 Task: For heading Arial black with underline.  font size for heading18,  'Change the font style of data to'Calibri.  and font size to 9,  Change the alignment of both headline & data to Align center.  In the sheet  Excel Workbook Templatebook
Action: Mouse moved to (128, 121)
Screenshot: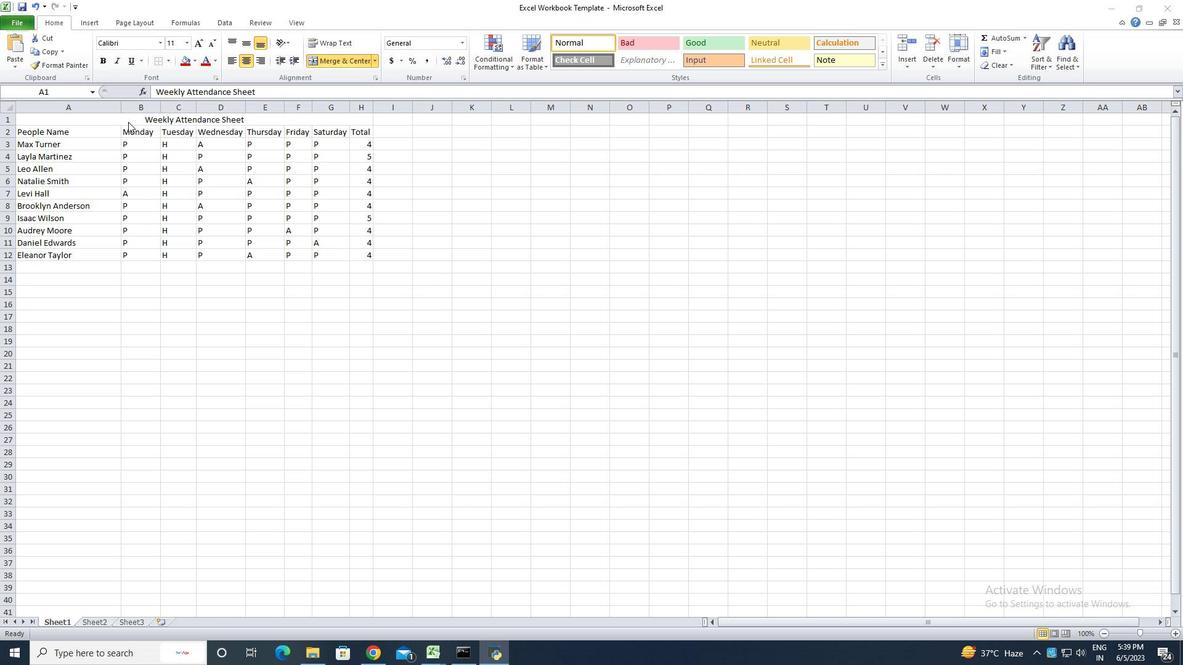 
Action: Mouse pressed left at (128, 121)
Screenshot: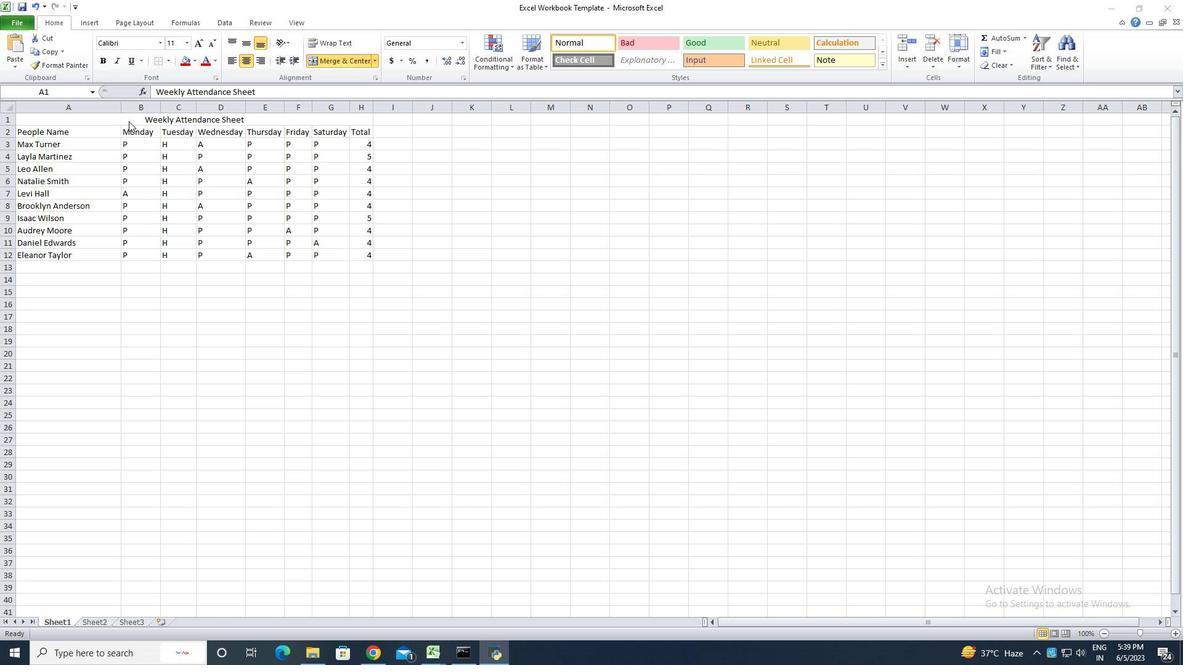 
Action: Mouse moved to (160, 40)
Screenshot: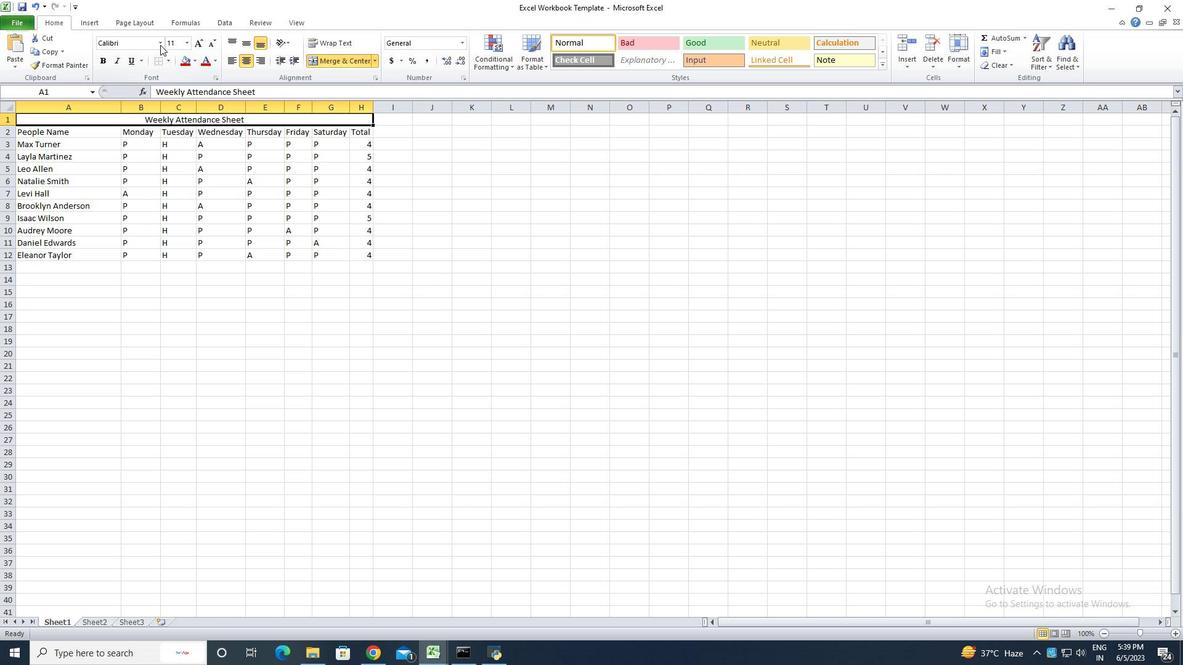
Action: Mouse pressed left at (160, 40)
Screenshot: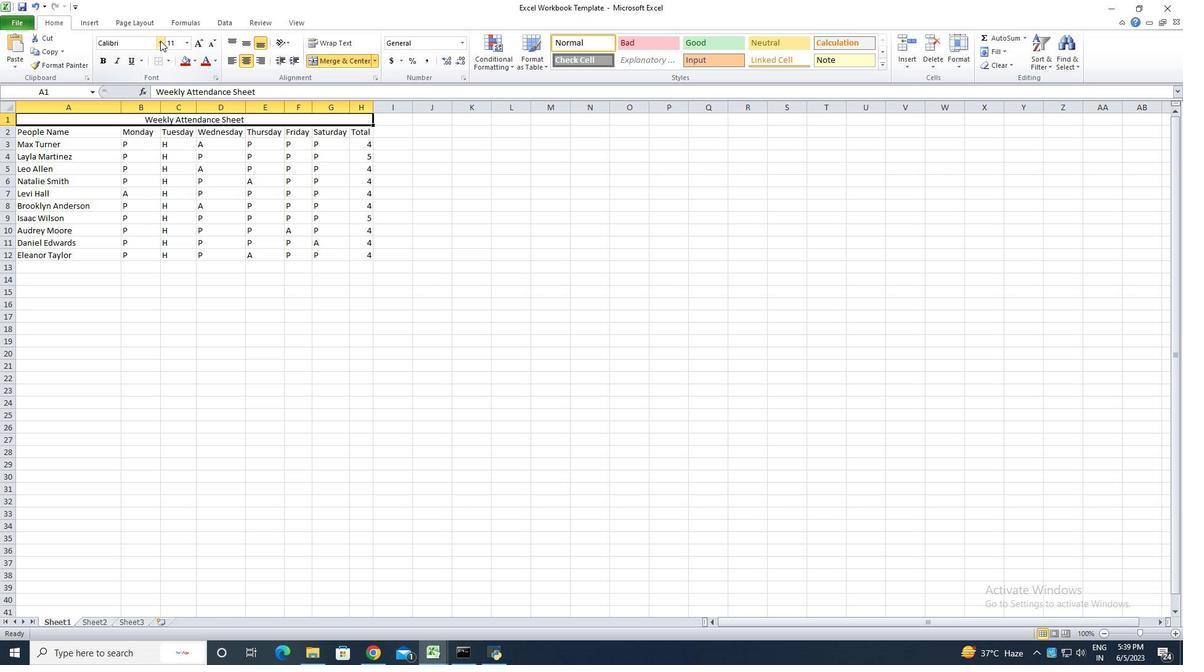 
Action: Mouse moved to (153, 154)
Screenshot: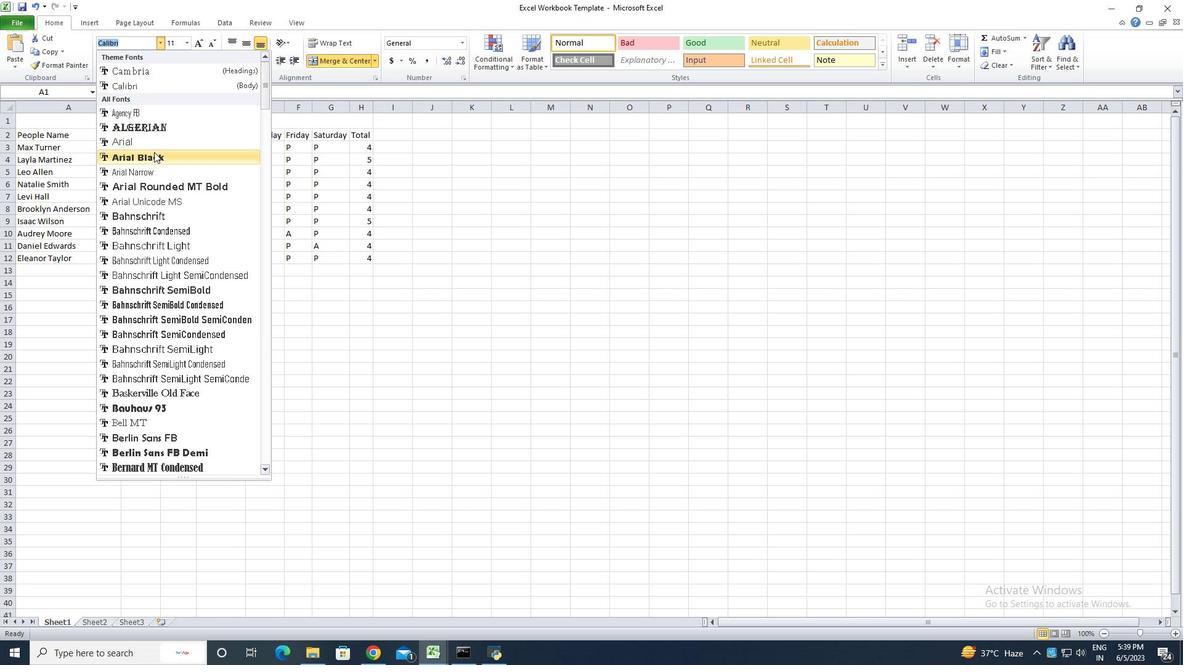 
Action: Mouse pressed left at (153, 154)
Screenshot: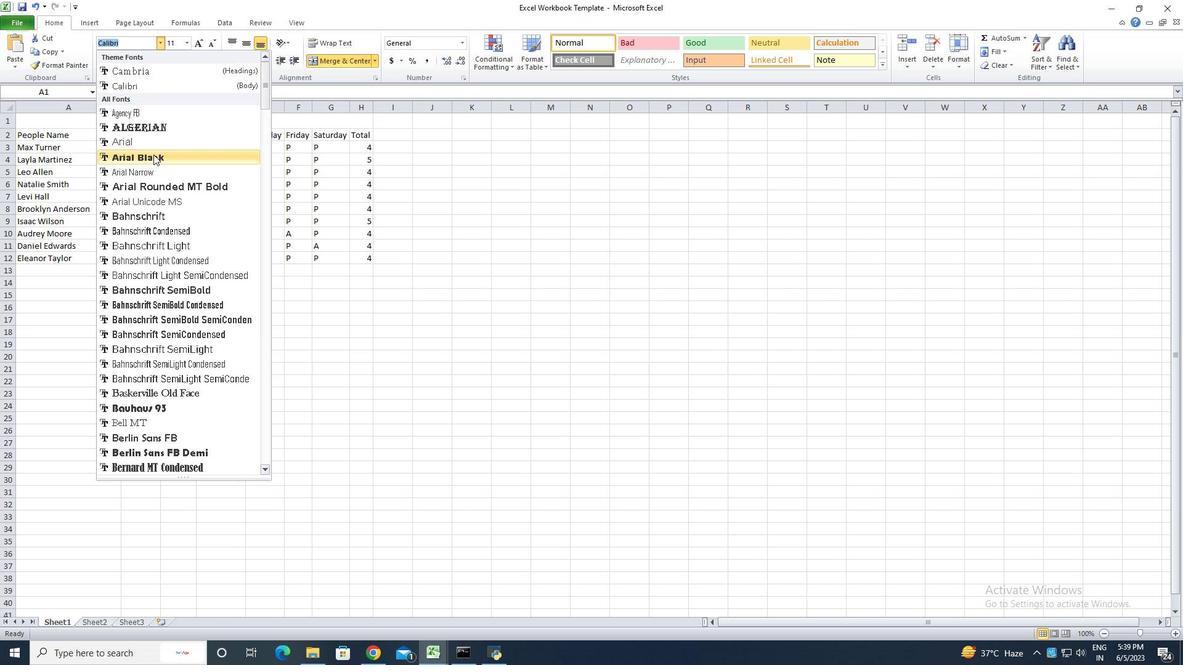 
Action: Mouse moved to (133, 60)
Screenshot: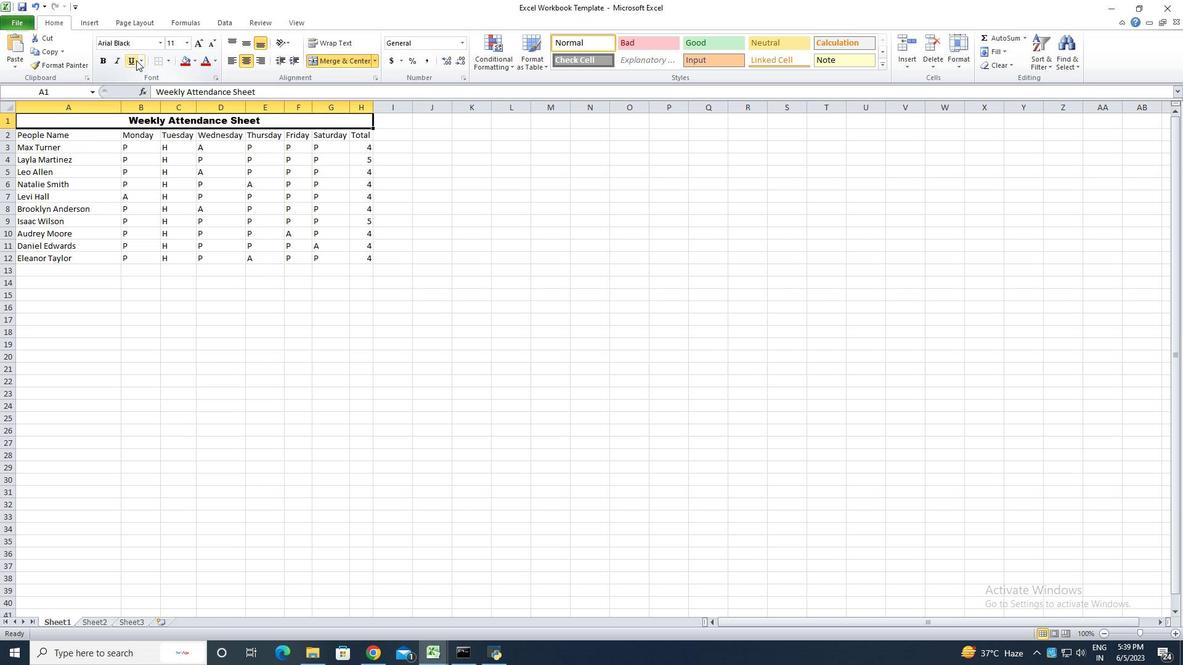 
Action: Mouse pressed left at (133, 60)
Screenshot: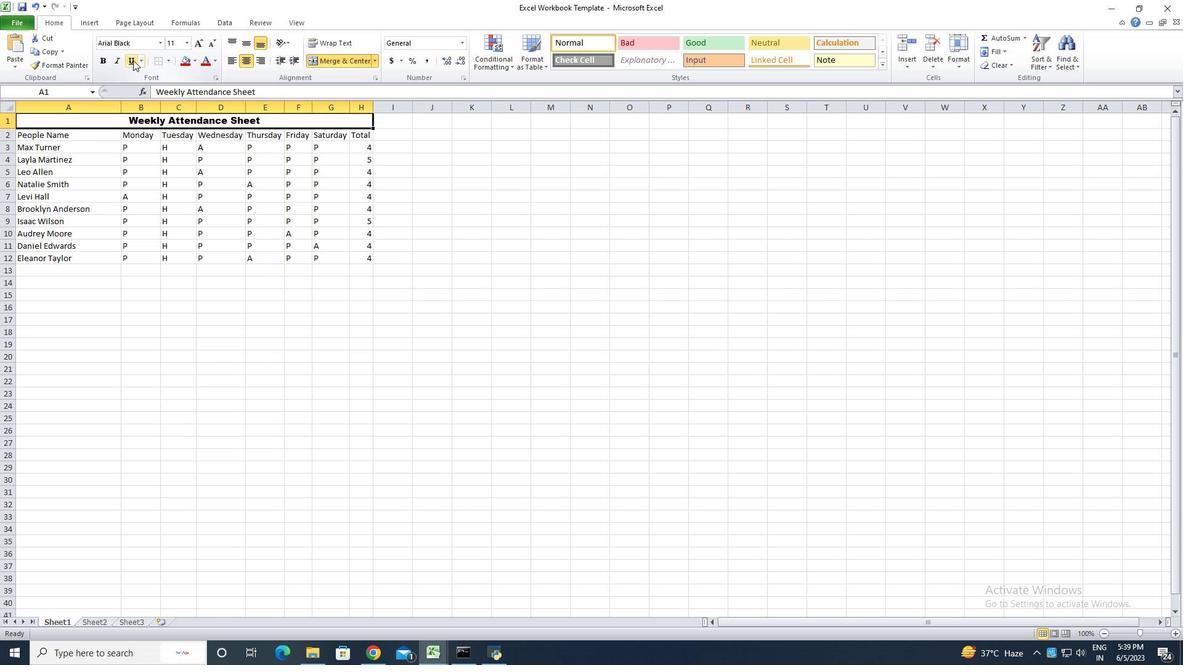 
Action: Mouse moved to (198, 41)
Screenshot: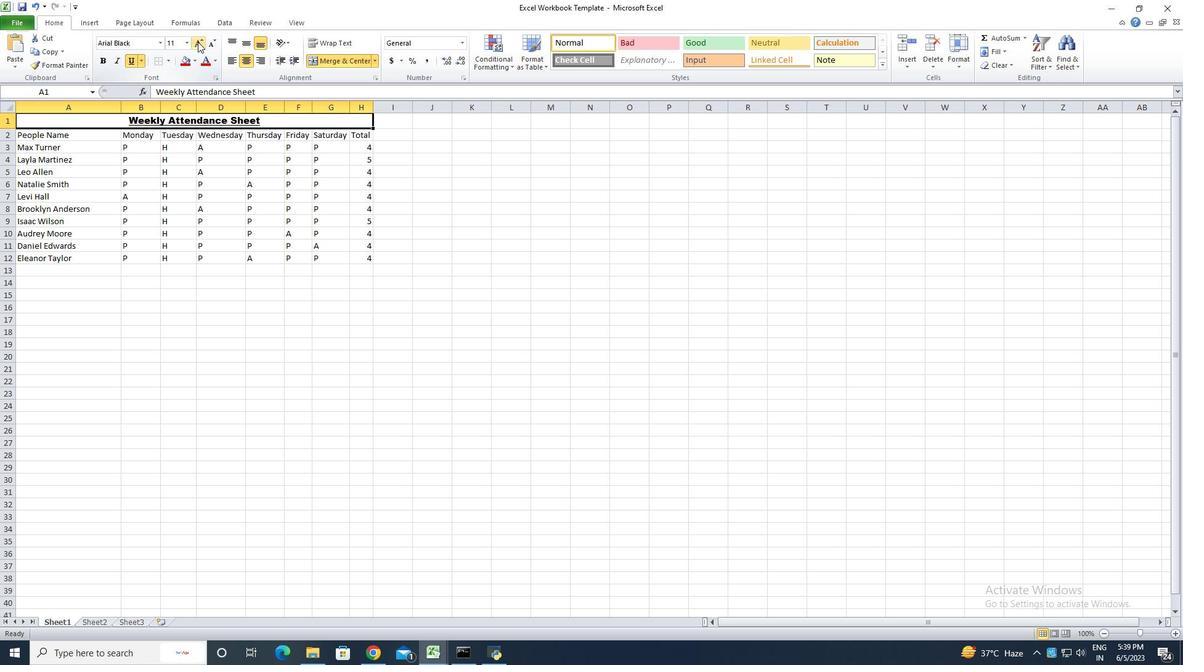 
Action: Mouse pressed left at (198, 41)
Screenshot: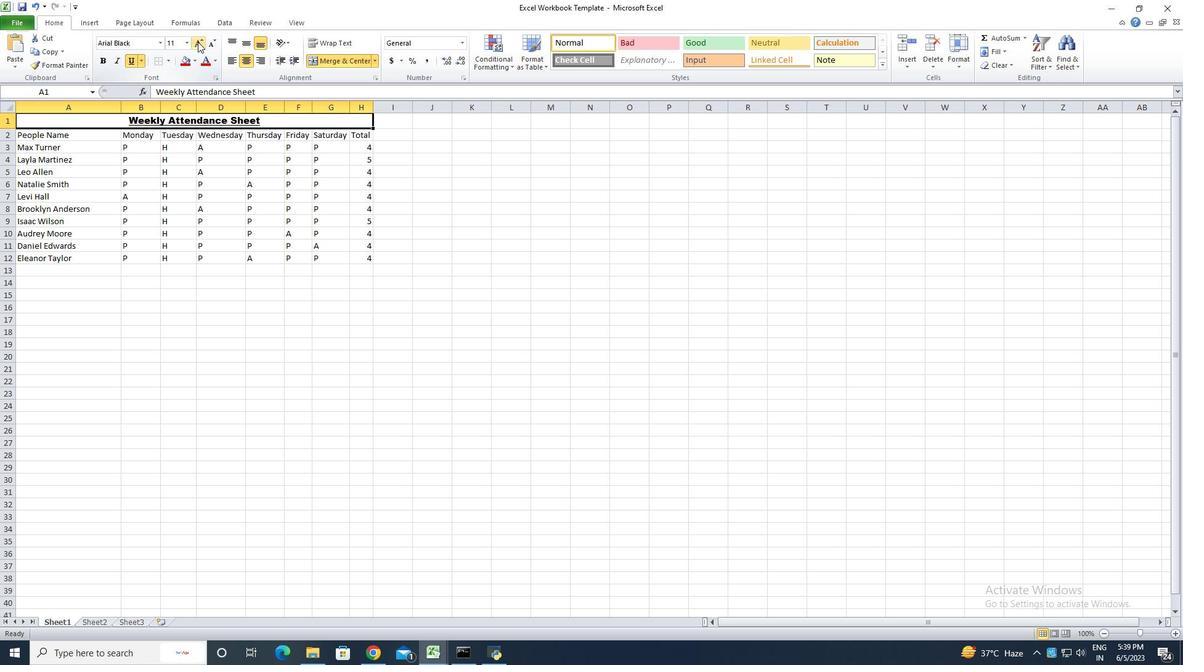 
Action: Mouse pressed left at (198, 41)
Screenshot: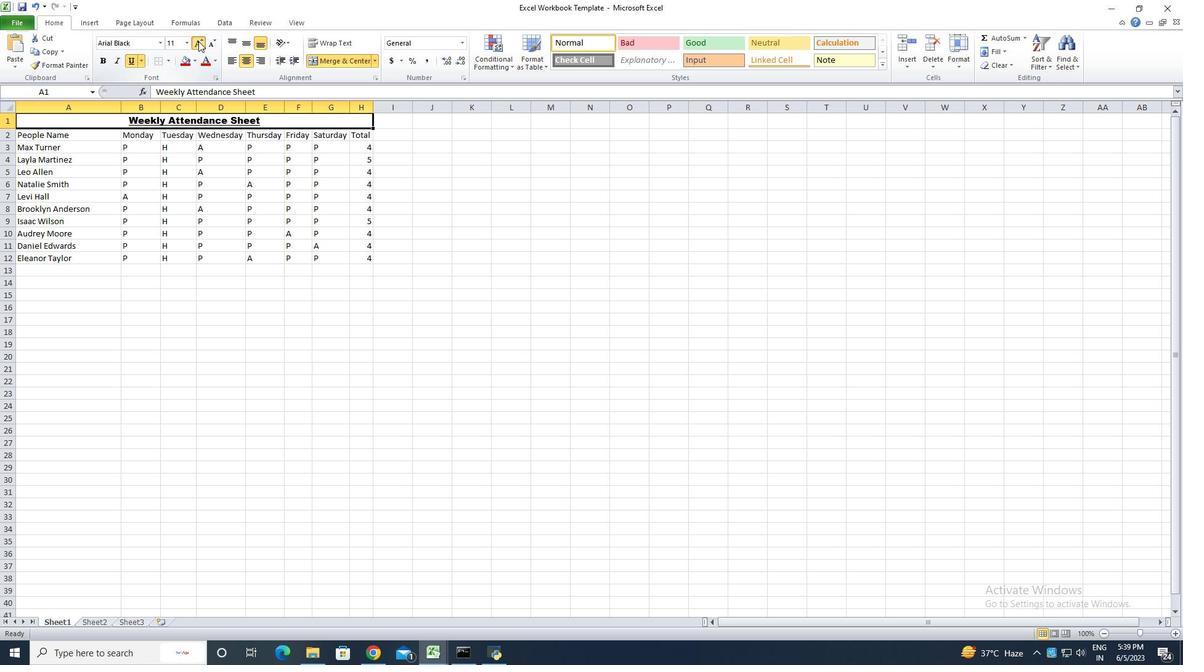 
Action: Mouse pressed left at (198, 41)
Screenshot: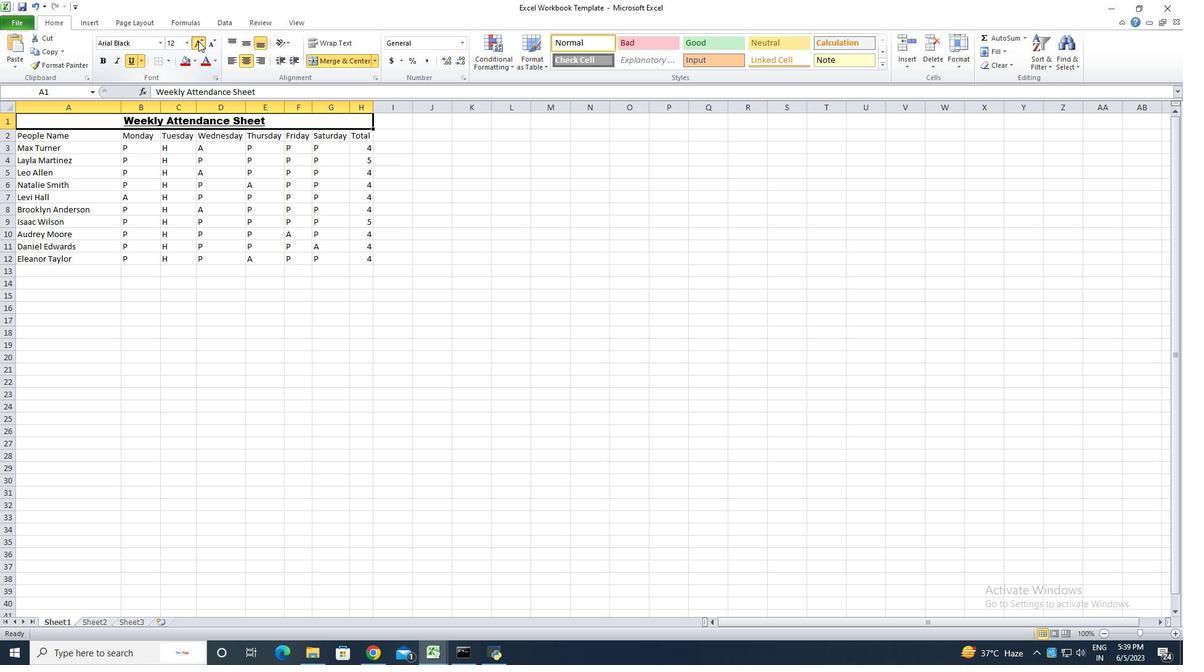 
Action: Mouse pressed left at (198, 41)
Screenshot: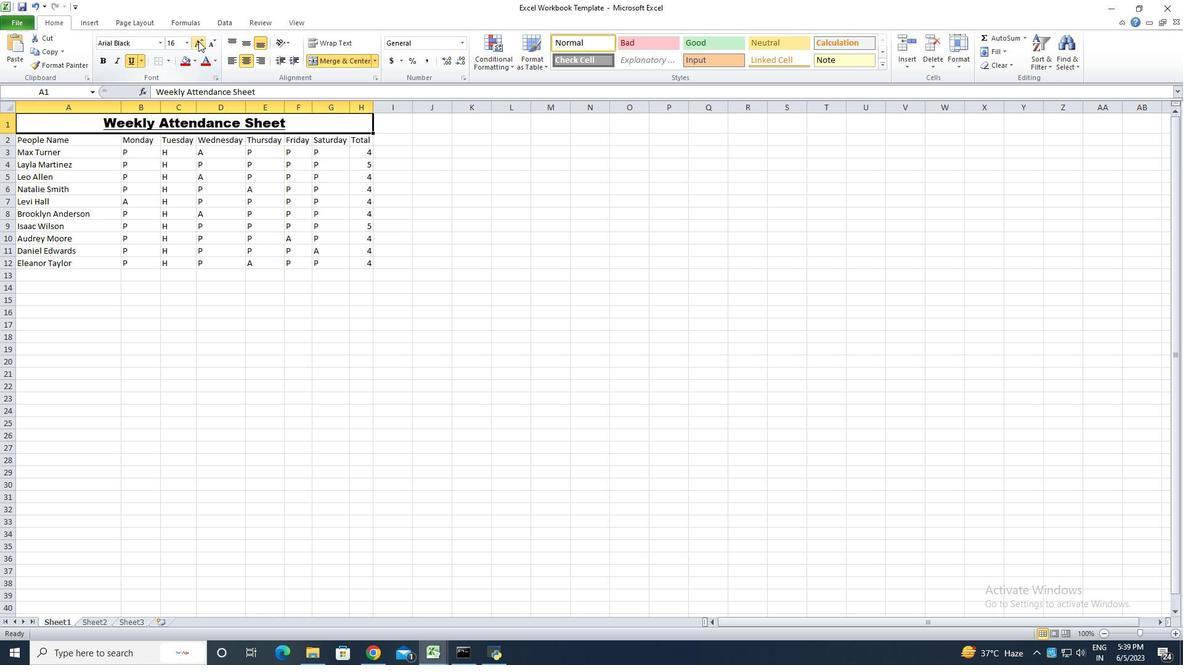 
Action: Mouse moved to (40, 143)
Screenshot: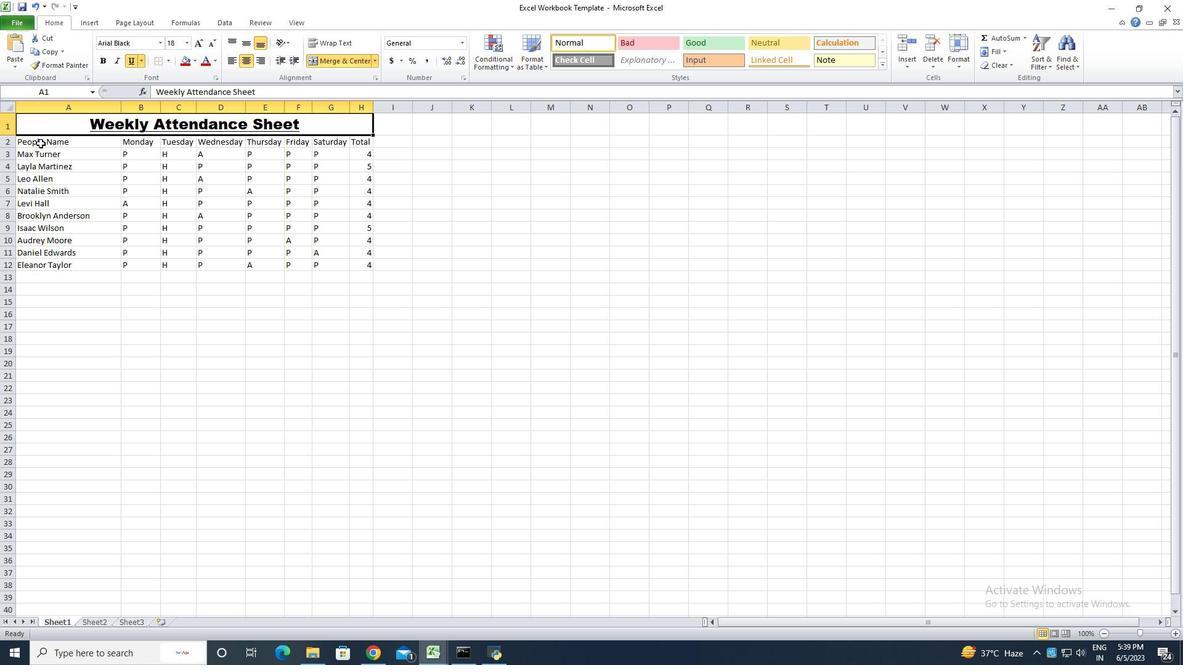 
Action: Mouse pressed left at (40, 143)
Screenshot: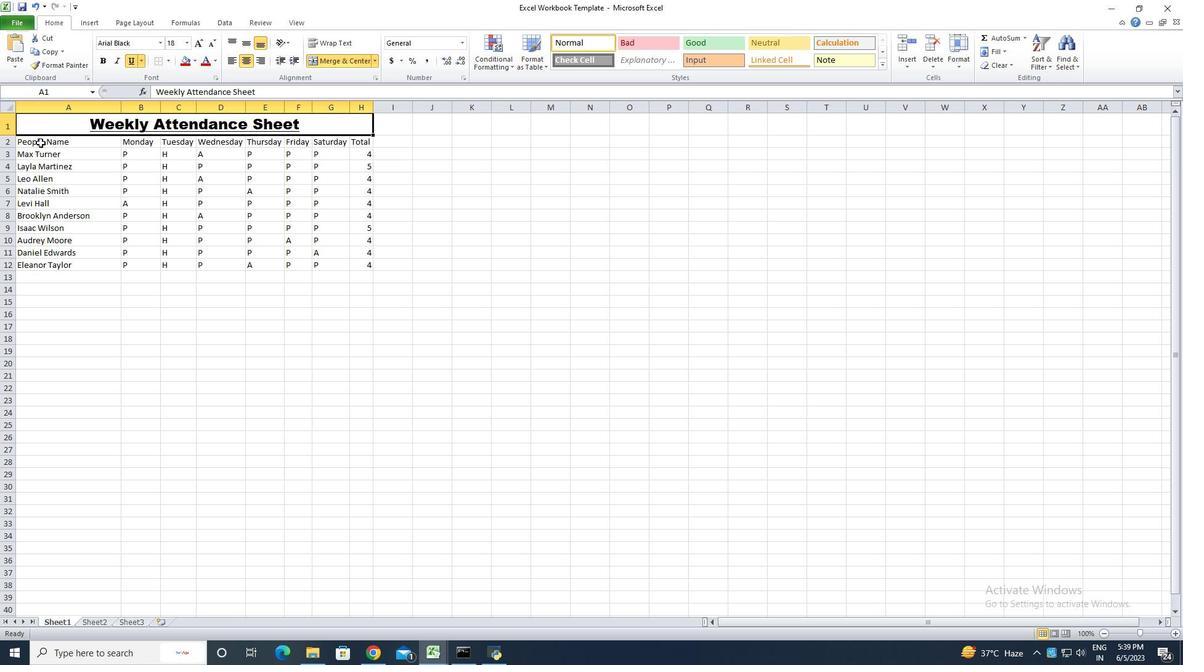
Action: Mouse moved to (160, 45)
Screenshot: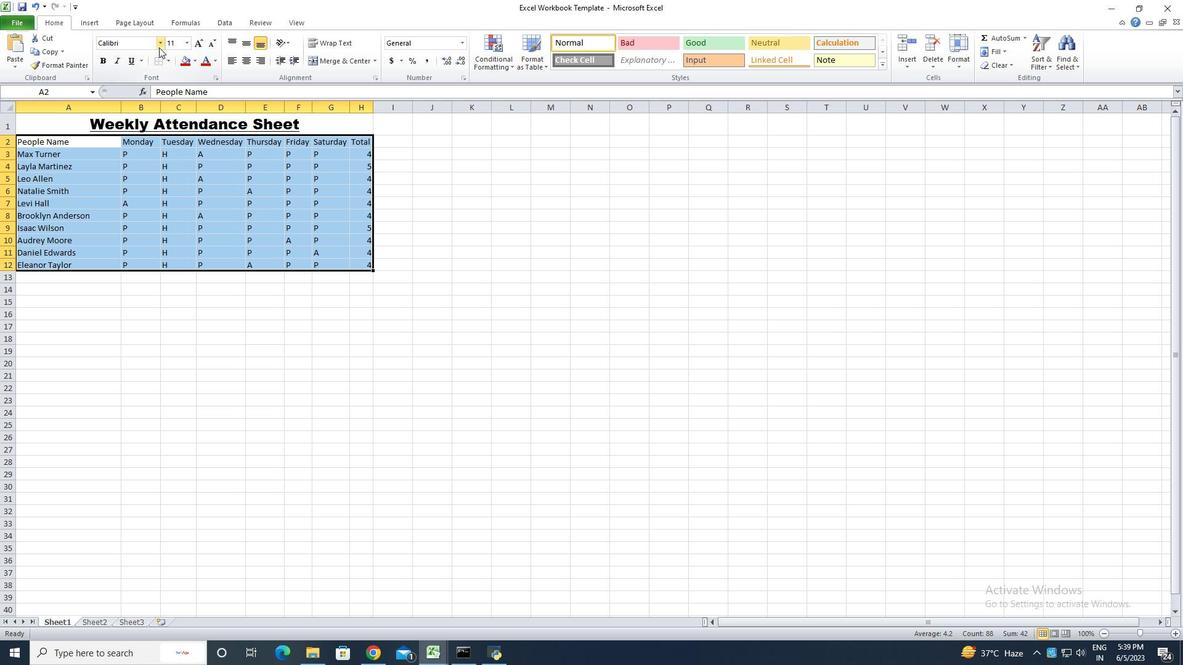 
Action: Mouse pressed left at (160, 45)
Screenshot: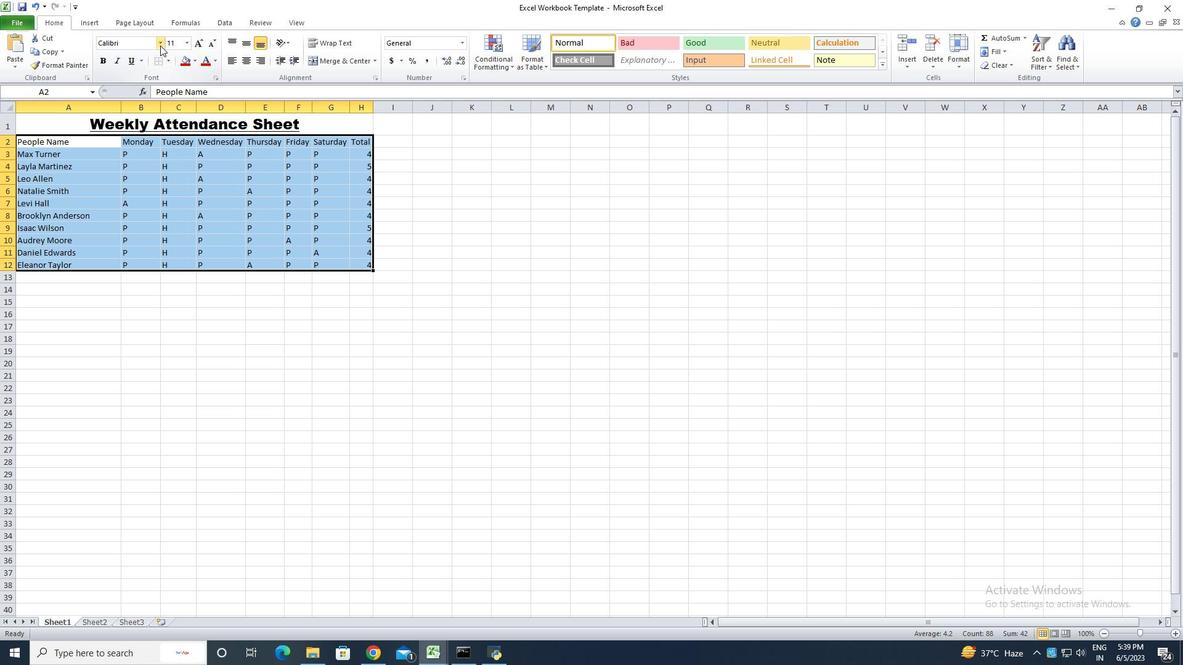 
Action: Mouse moved to (147, 84)
Screenshot: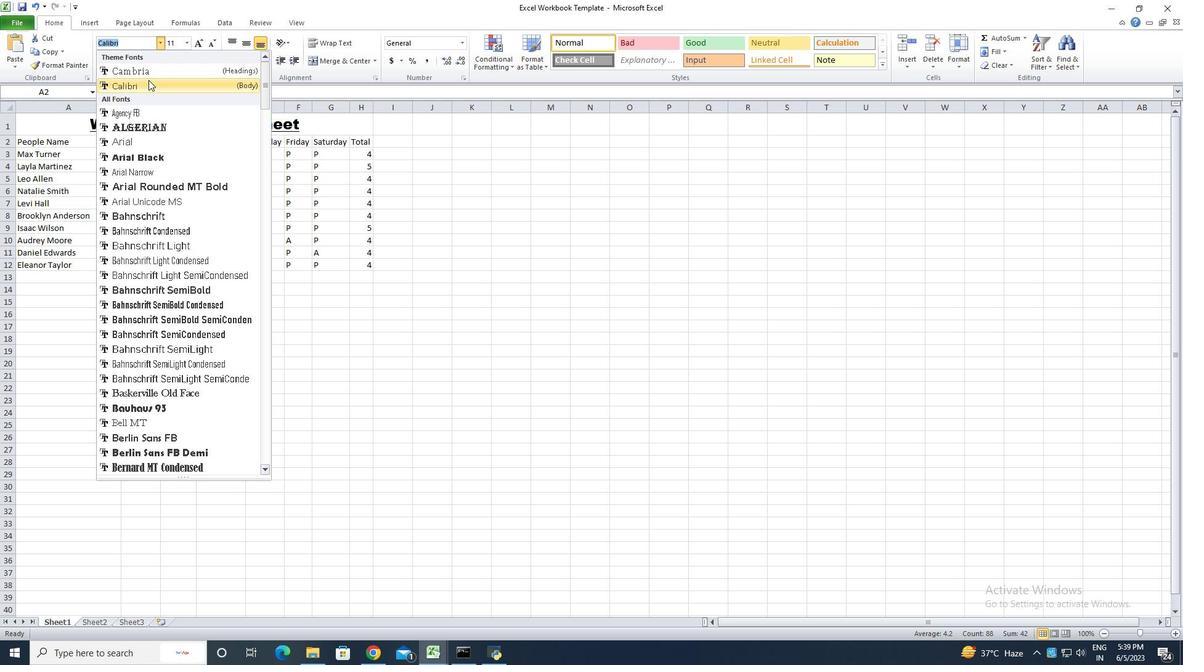 
Action: Mouse pressed left at (147, 84)
Screenshot: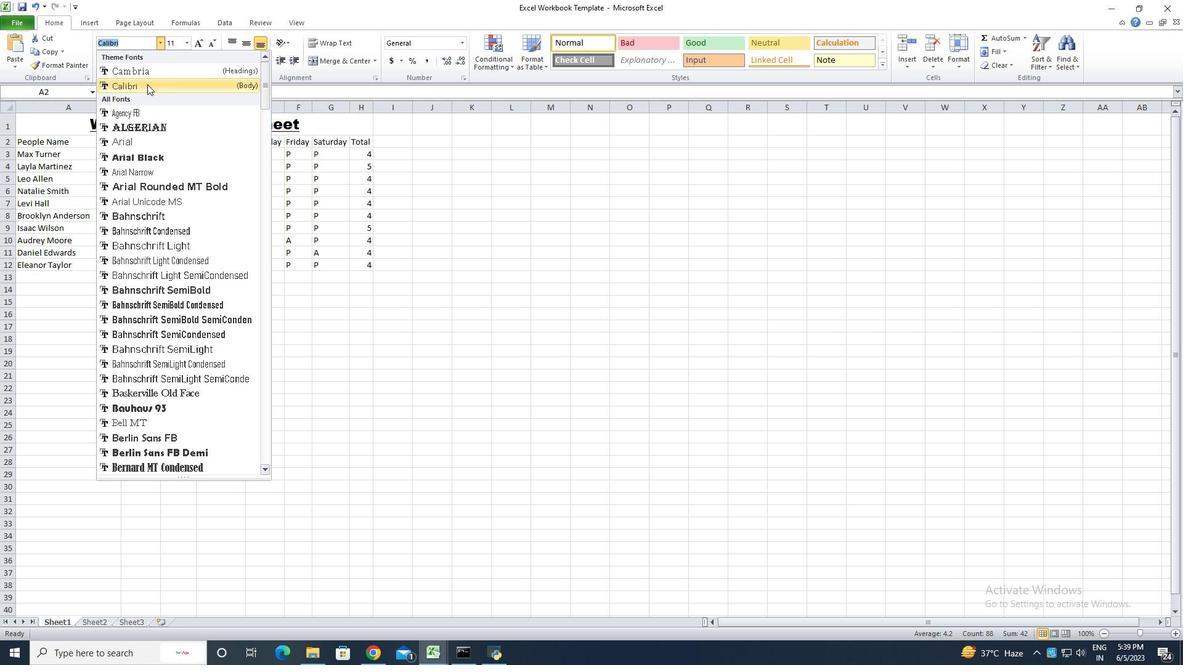 
Action: Mouse moved to (212, 46)
Screenshot: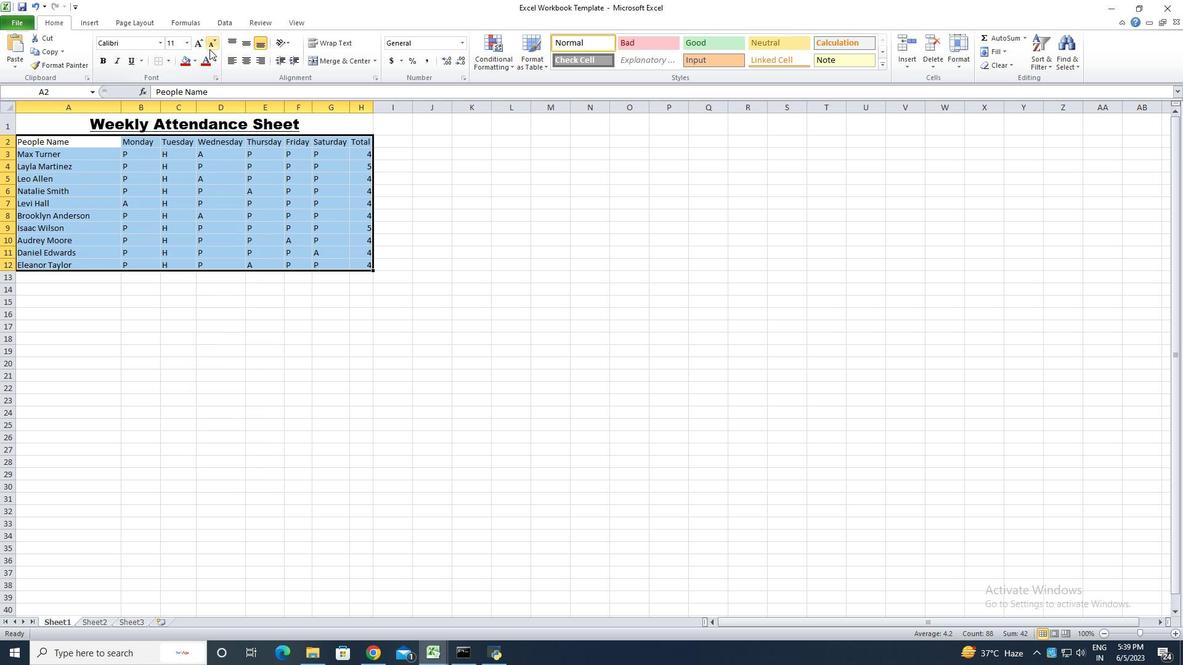 
Action: Mouse pressed left at (212, 46)
Screenshot: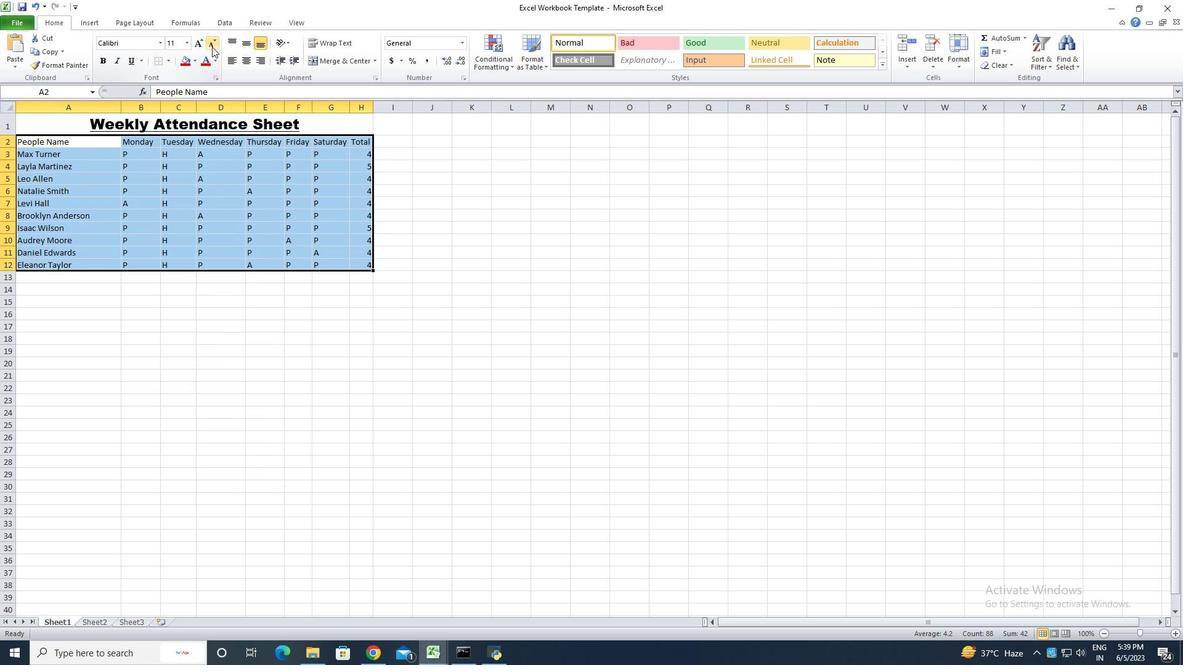 
Action: Mouse pressed left at (212, 46)
Screenshot: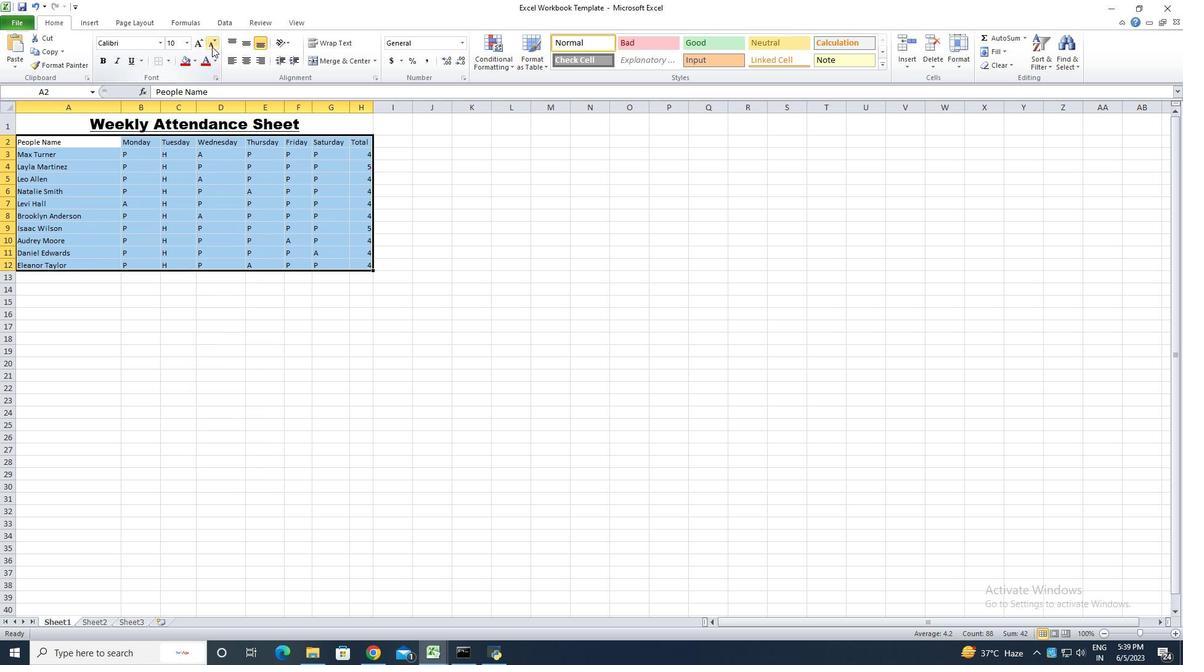 
Action: Mouse moved to (62, 122)
Screenshot: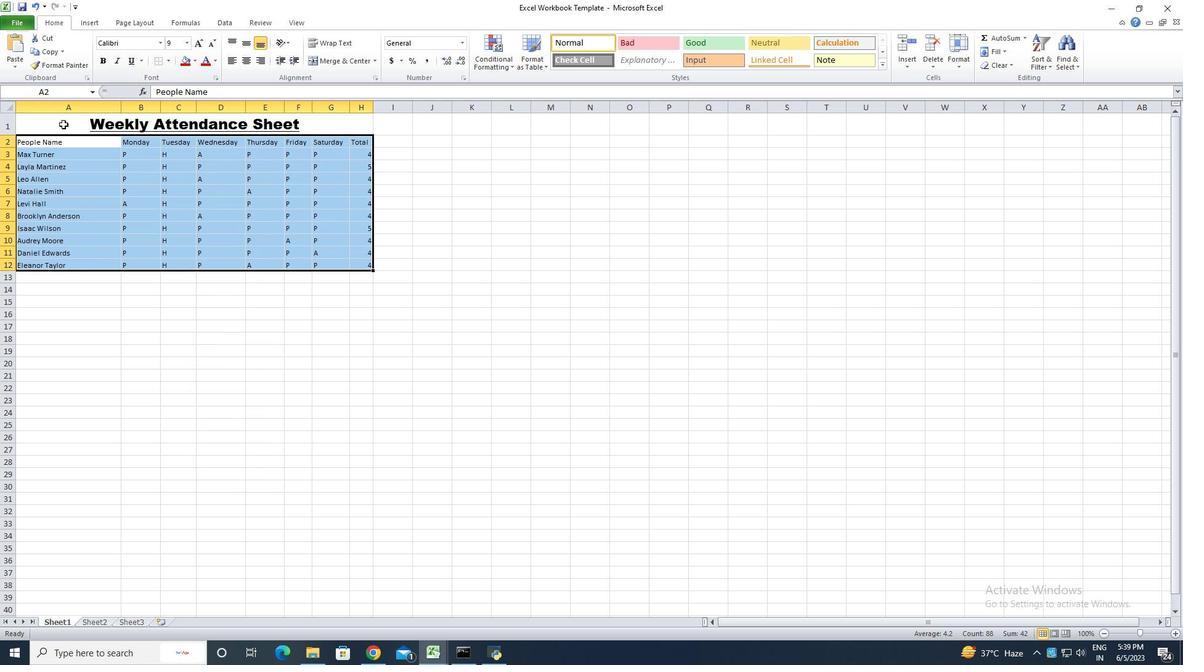 
Action: Mouse pressed left at (62, 122)
Screenshot: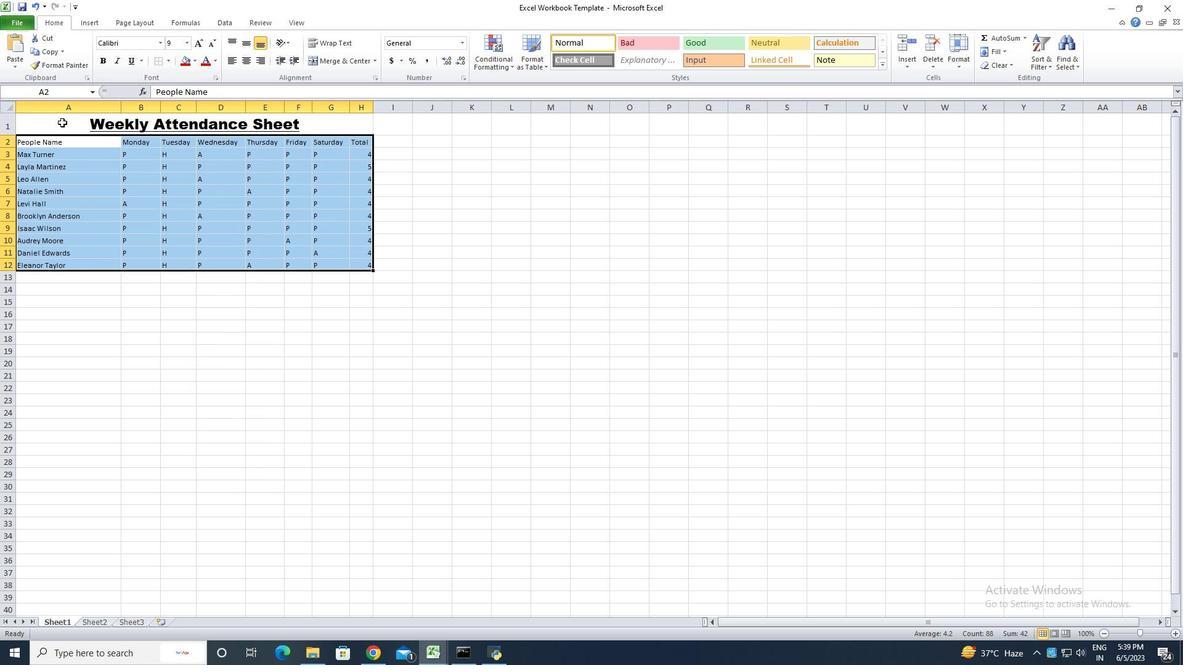 
Action: Mouse moved to (245, 64)
Screenshot: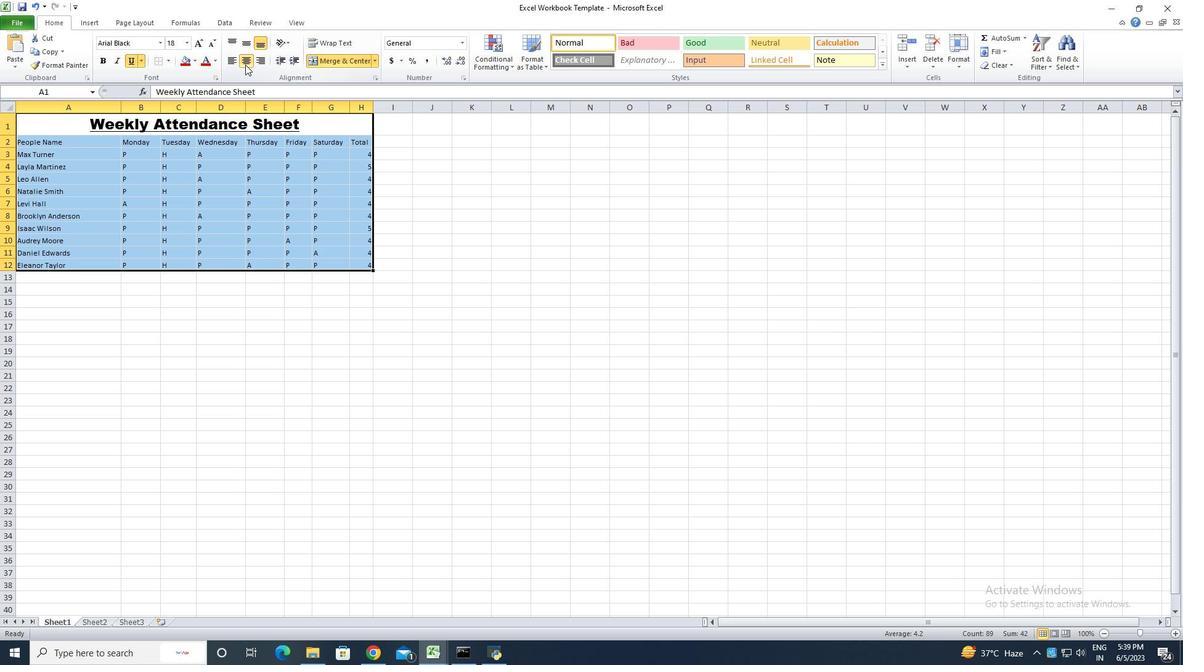 
Action: Mouse pressed left at (245, 64)
Screenshot: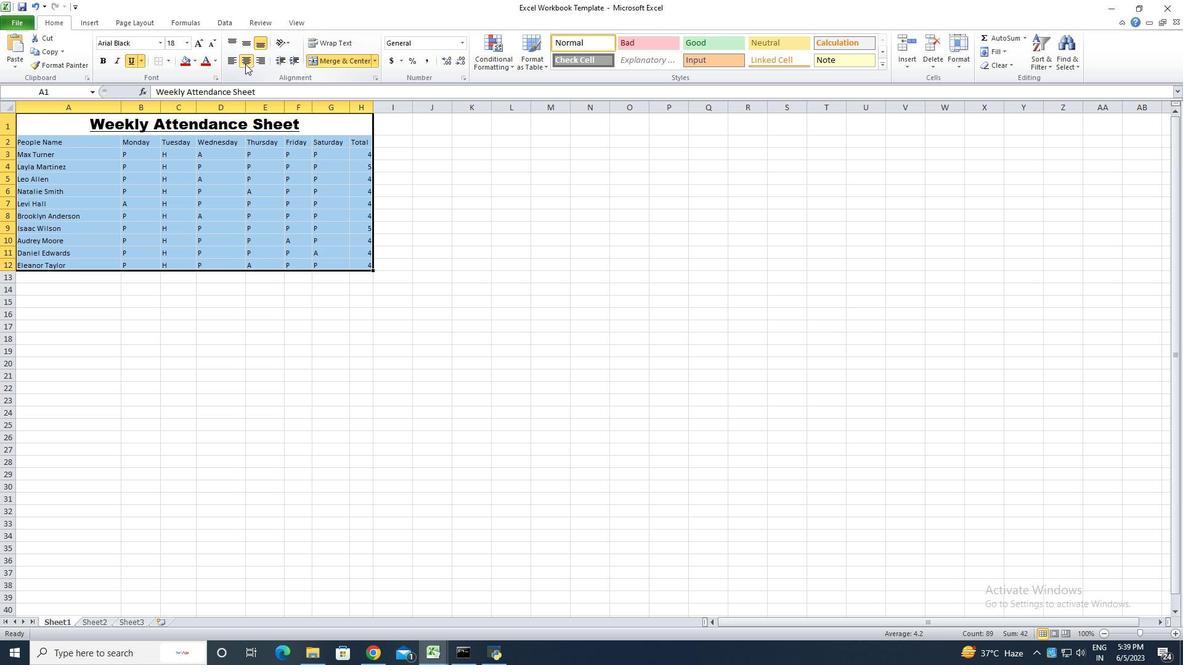 
Action: Mouse pressed left at (245, 64)
Screenshot: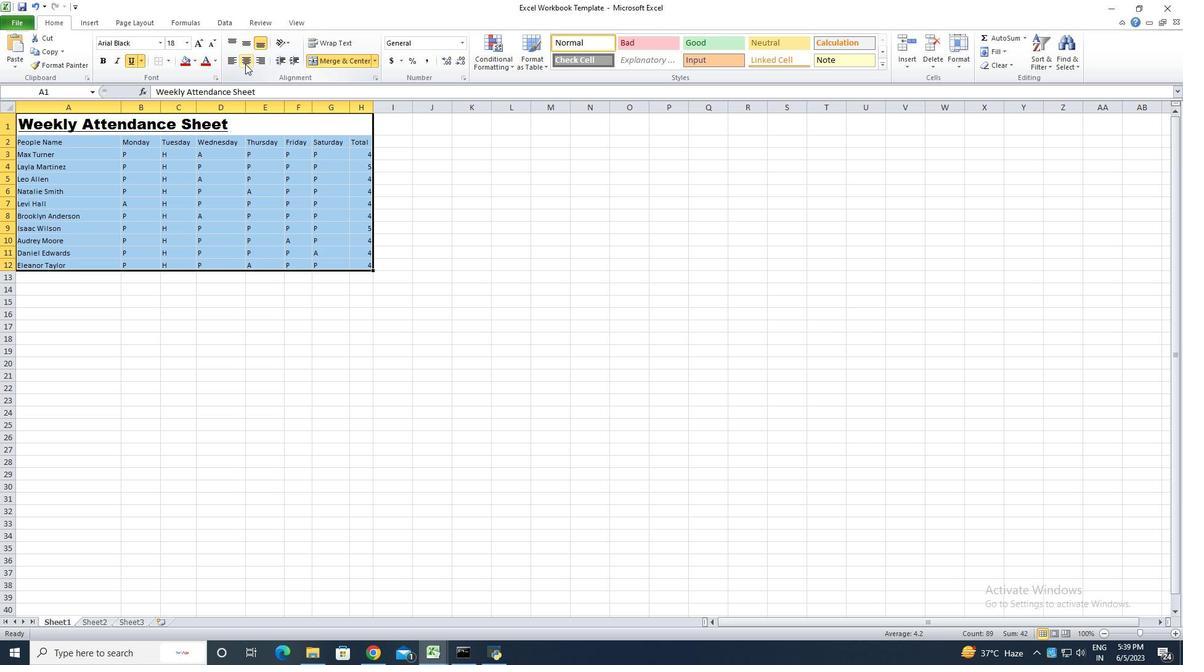 
Action: Mouse moved to (210, 310)
Screenshot: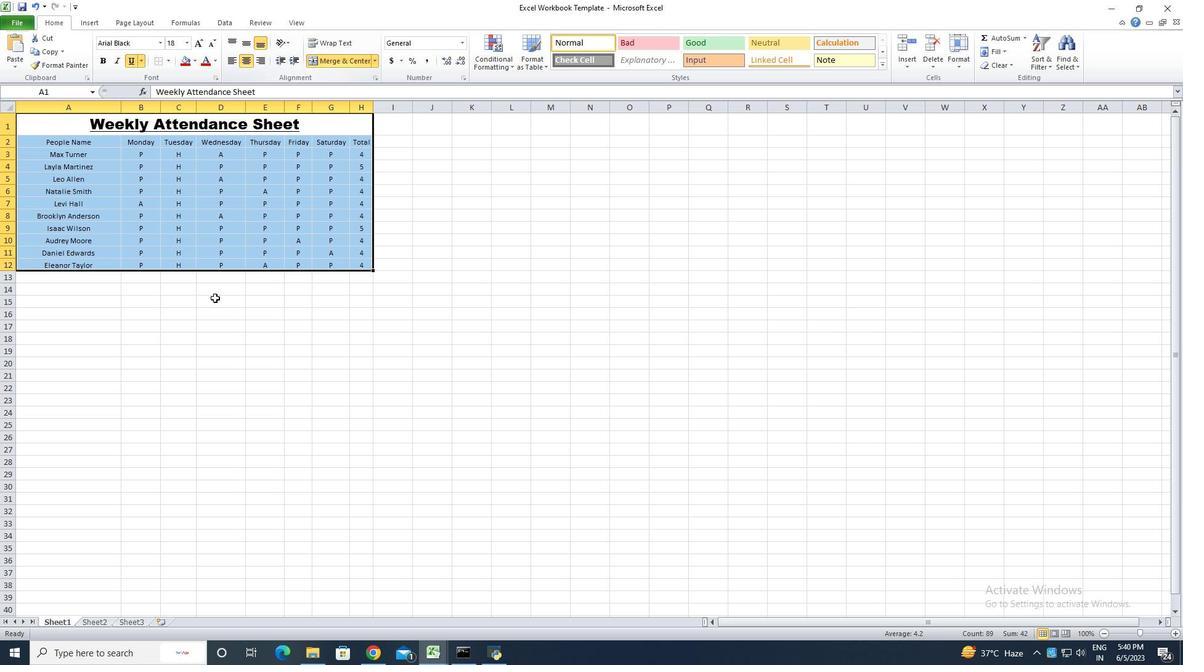 
Action: Mouse pressed left at (210, 310)
Screenshot: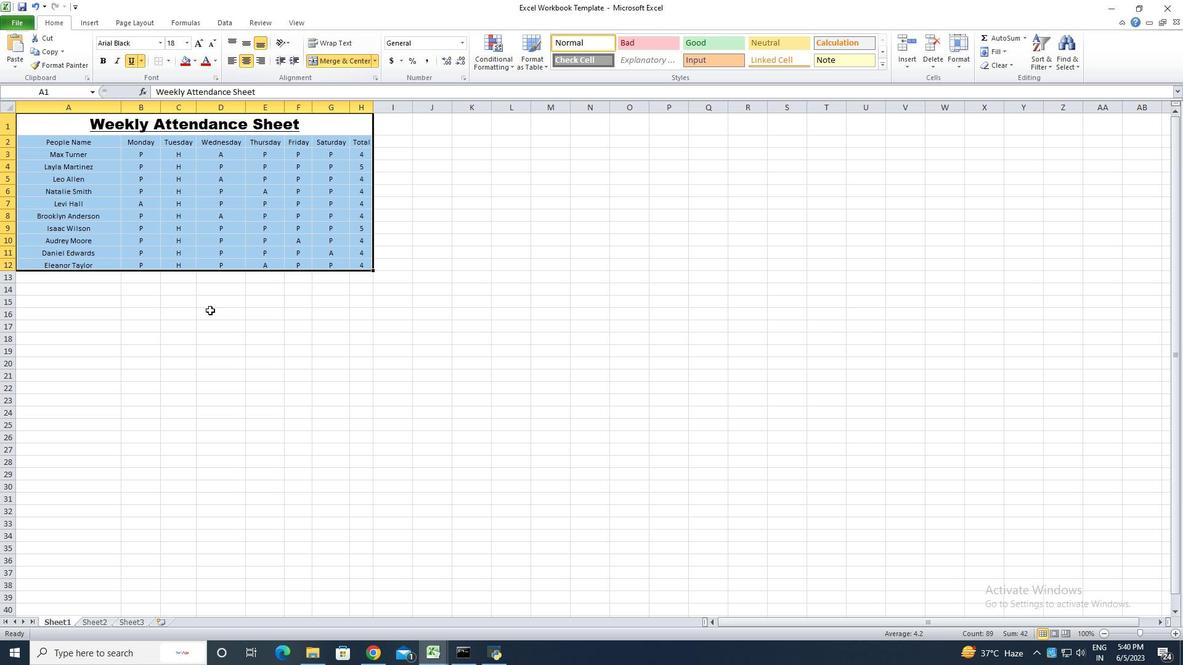 
Action: Key pressed ctrl+S<'\x13'><'\x13'><'\x13'>
Screenshot: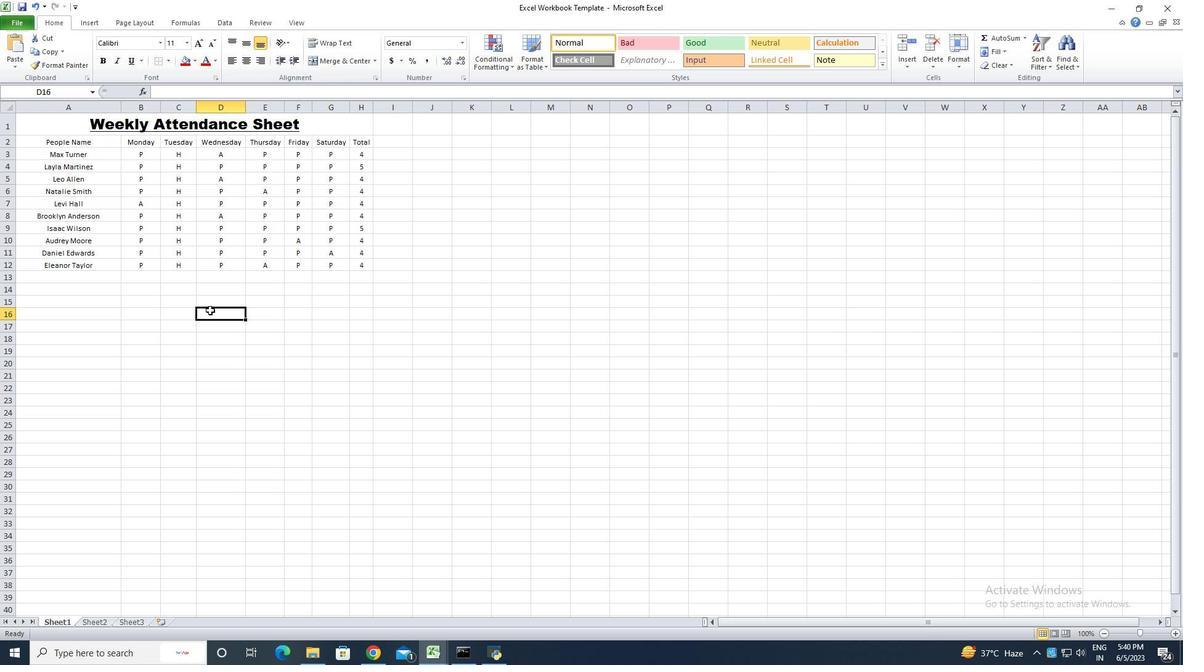 
